 Task: Add the action, sort the to do list by start date in descending order.
Action: Mouse pressed left at (666, 198)
Screenshot: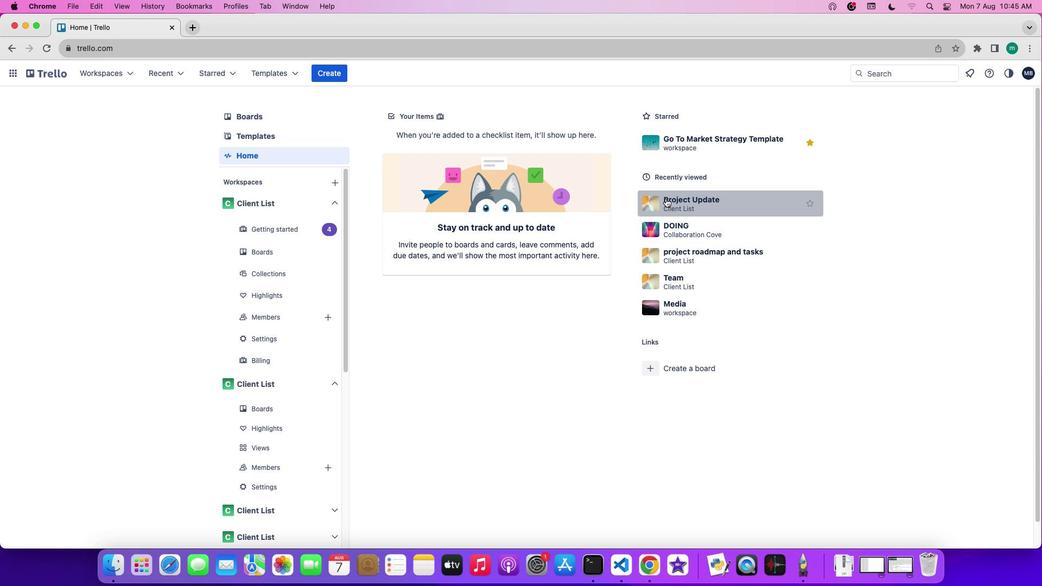 
Action: Mouse moved to (284, 160)
Screenshot: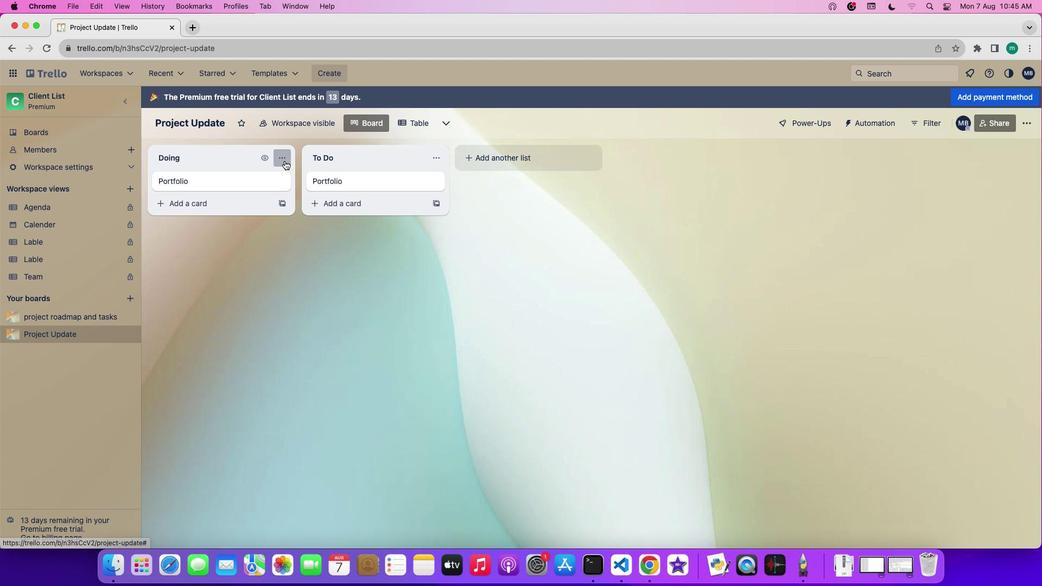 
Action: Mouse pressed left at (284, 160)
Screenshot: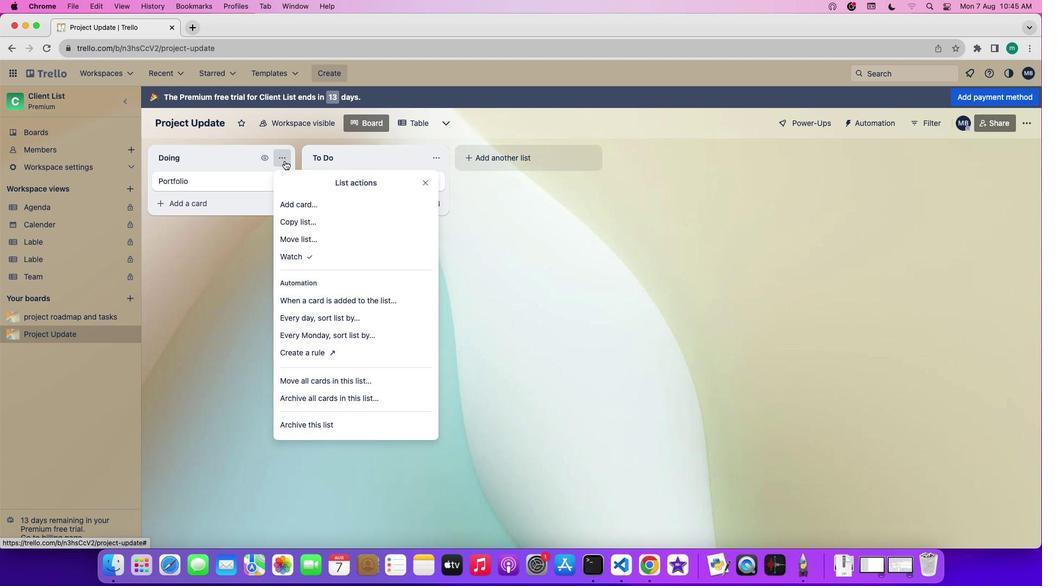 
Action: Mouse moved to (312, 319)
Screenshot: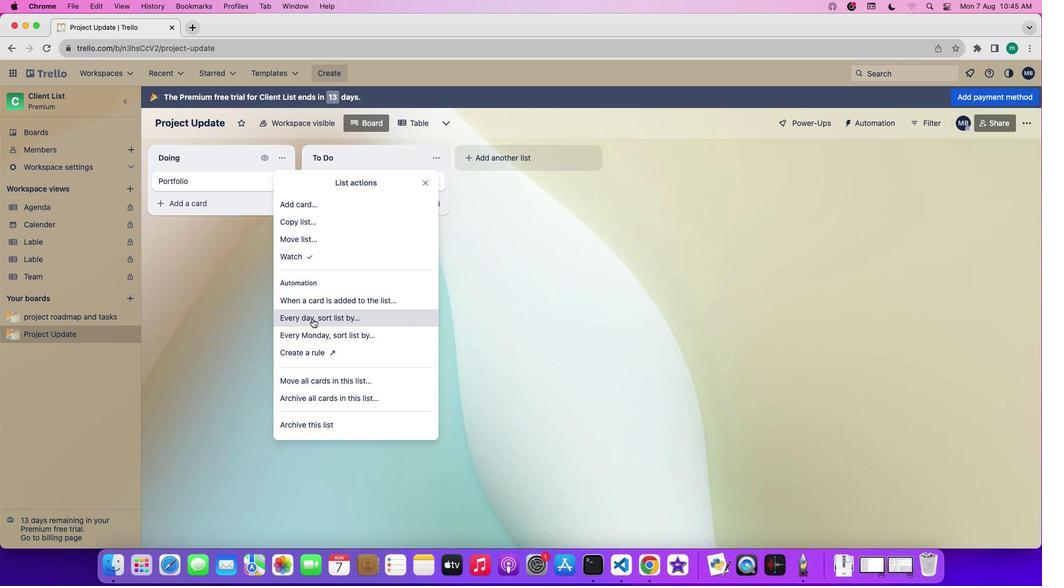 
Action: Mouse pressed left at (312, 319)
Screenshot: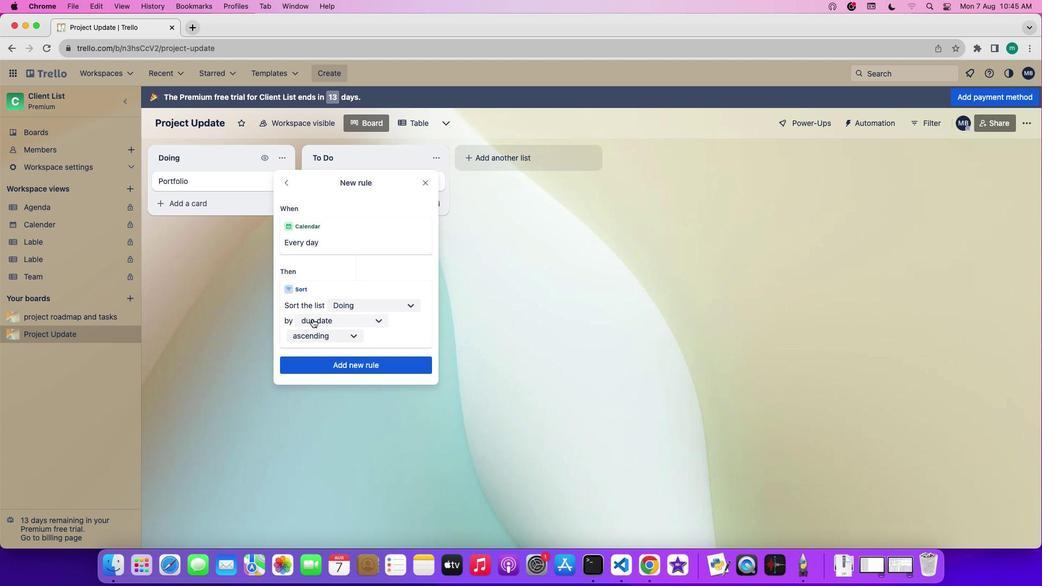 
Action: Mouse moved to (372, 306)
Screenshot: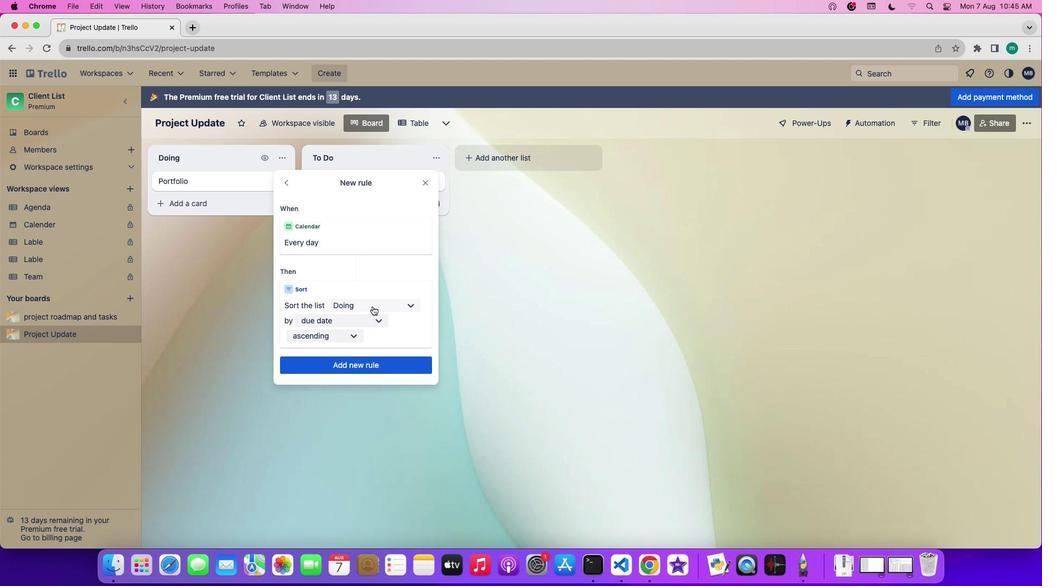 
Action: Mouse pressed left at (372, 306)
Screenshot: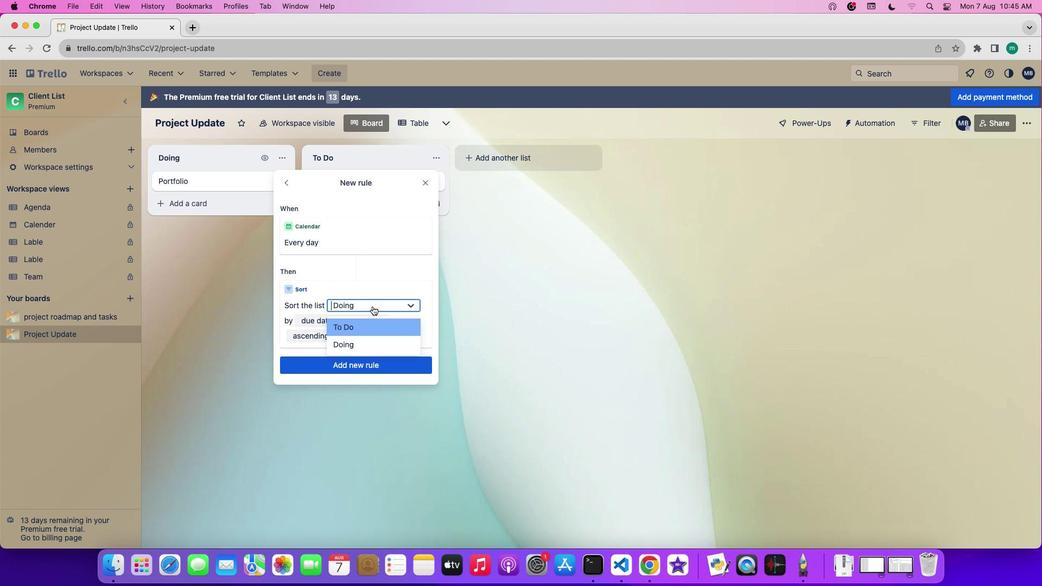 
Action: Mouse moved to (365, 331)
Screenshot: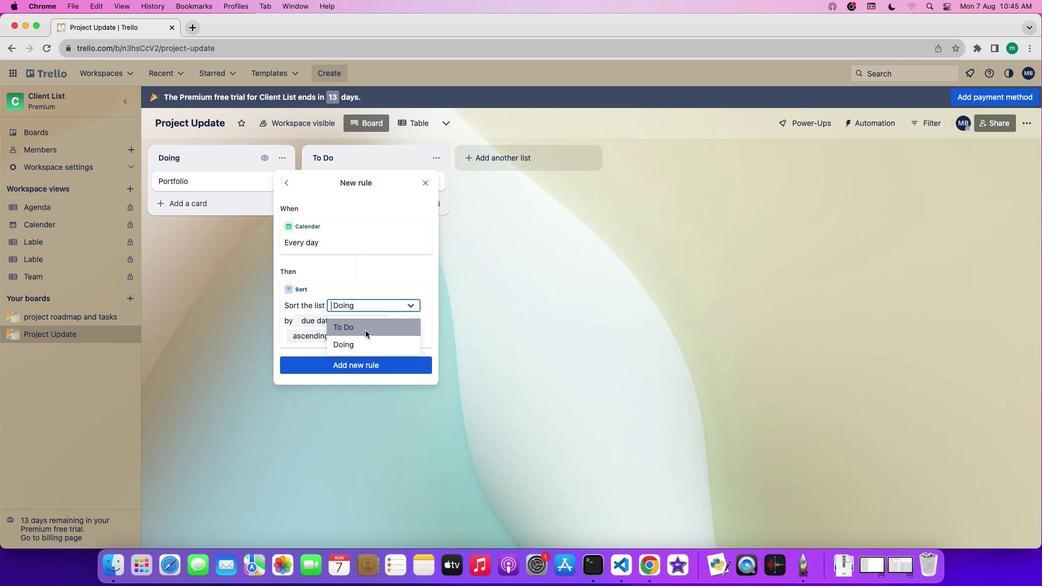 
Action: Mouse pressed left at (365, 331)
Screenshot: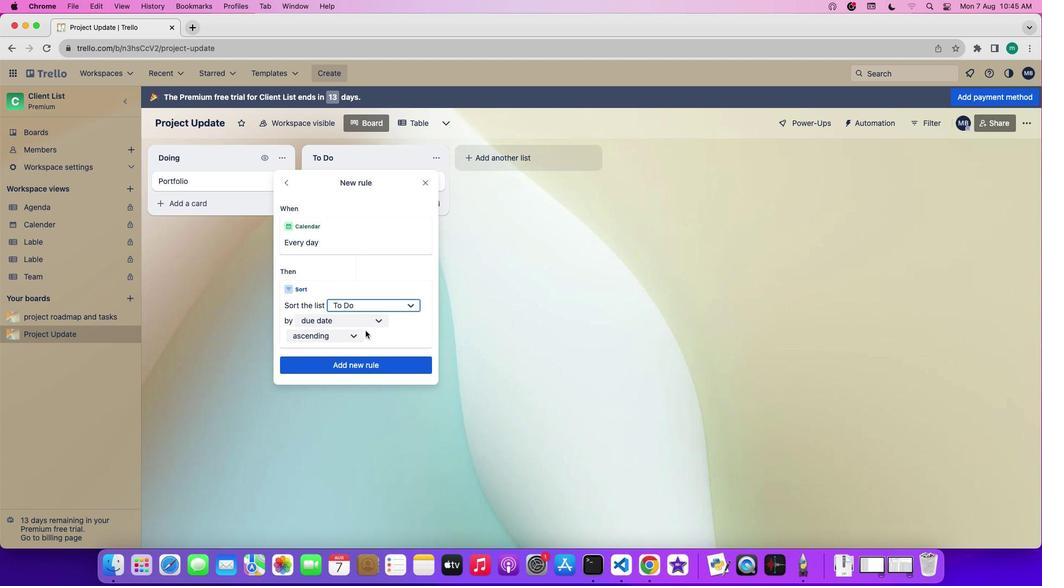 
Action: Mouse moved to (361, 320)
Screenshot: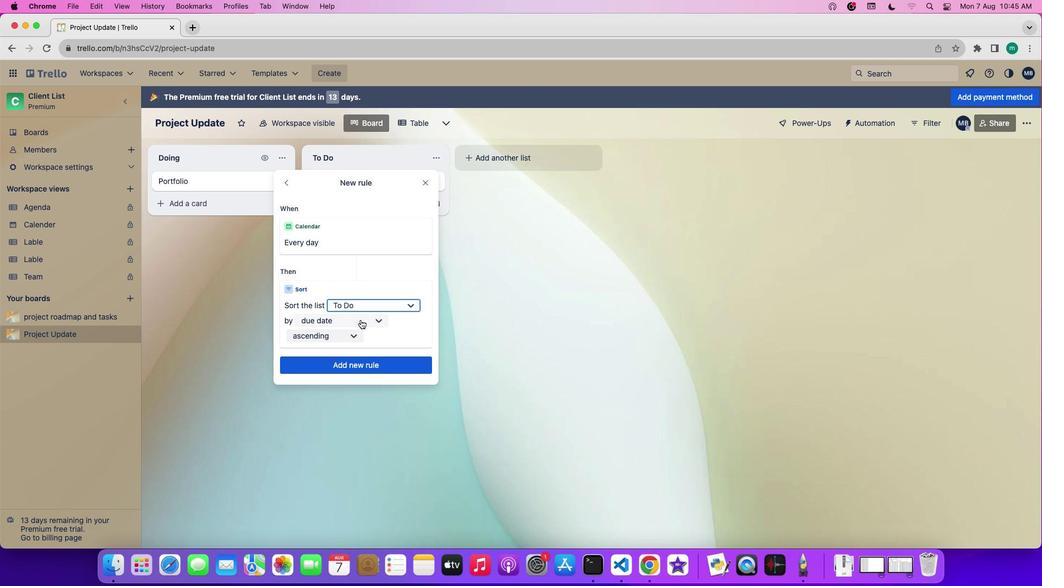 
Action: Mouse pressed left at (361, 320)
Screenshot: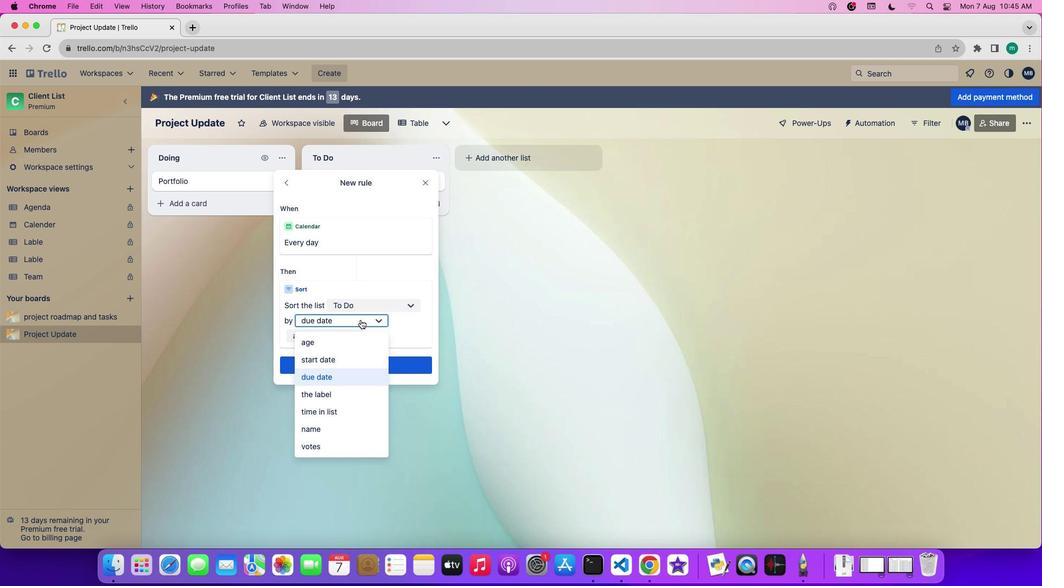 
Action: Mouse moved to (347, 355)
Screenshot: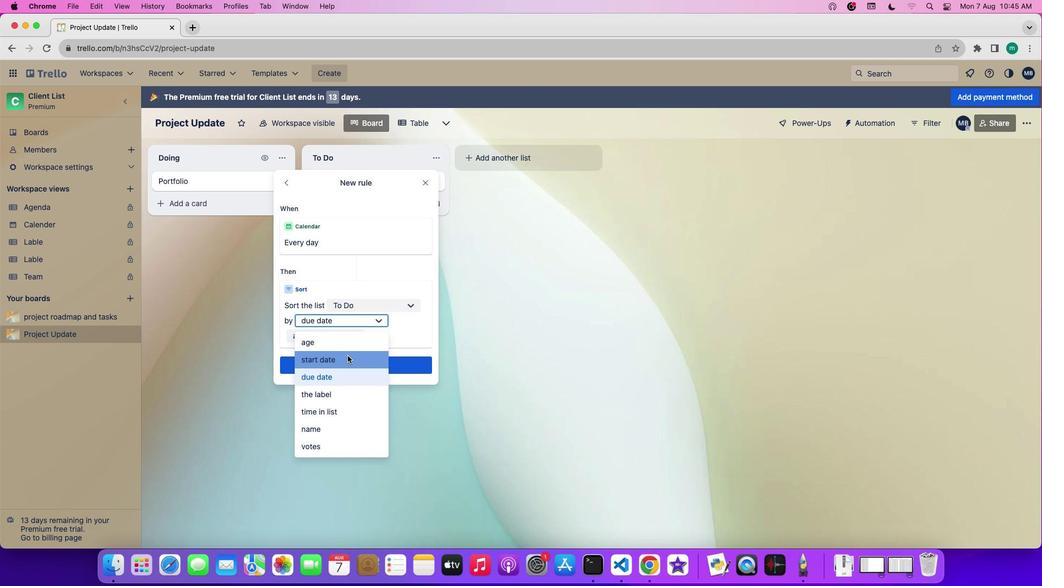 
Action: Mouse pressed left at (347, 355)
Screenshot: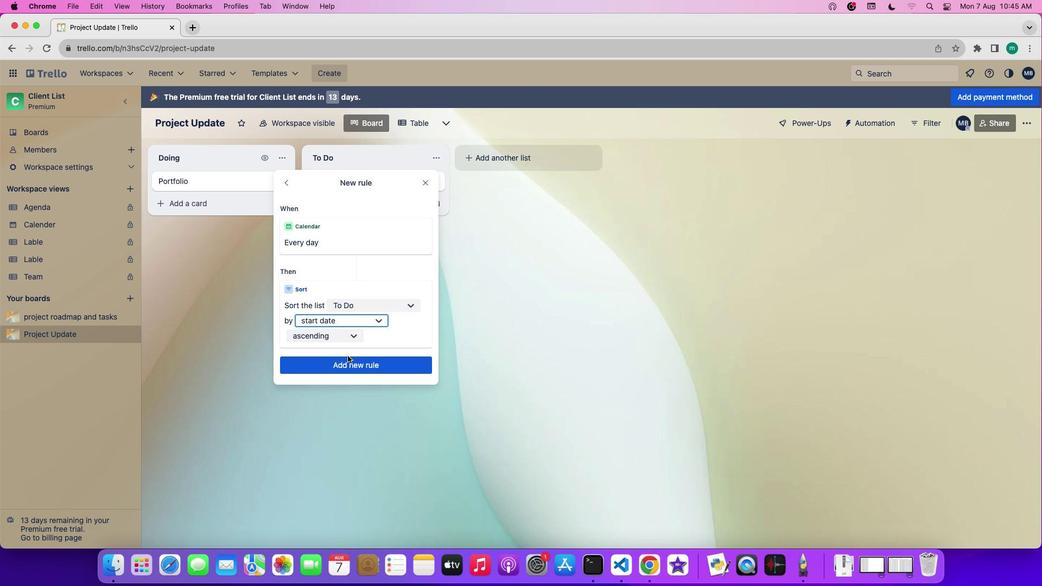 
Action: Mouse moved to (337, 337)
Screenshot: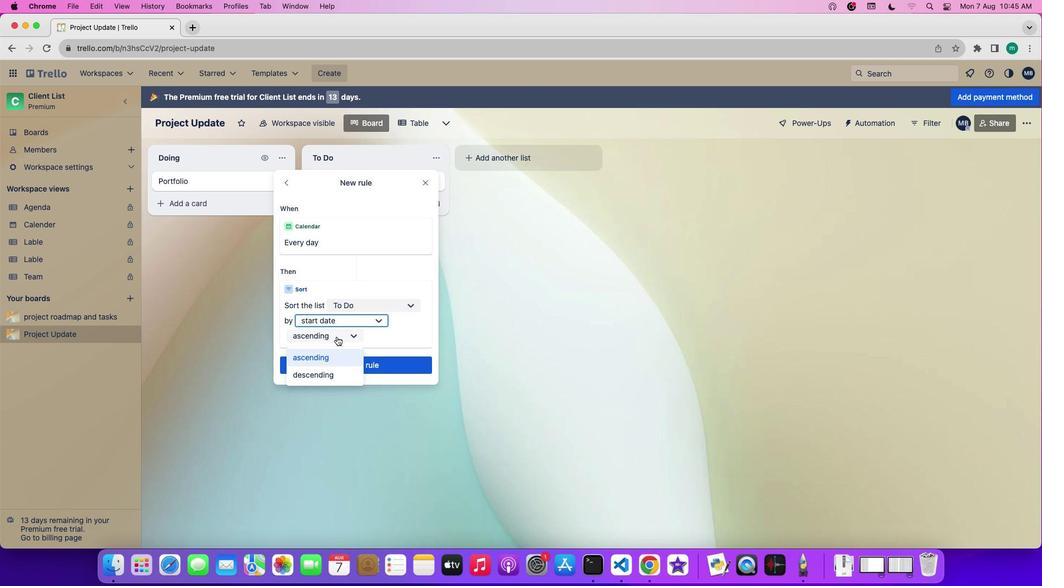 
Action: Mouse pressed left at (337, 337)
Screenshot: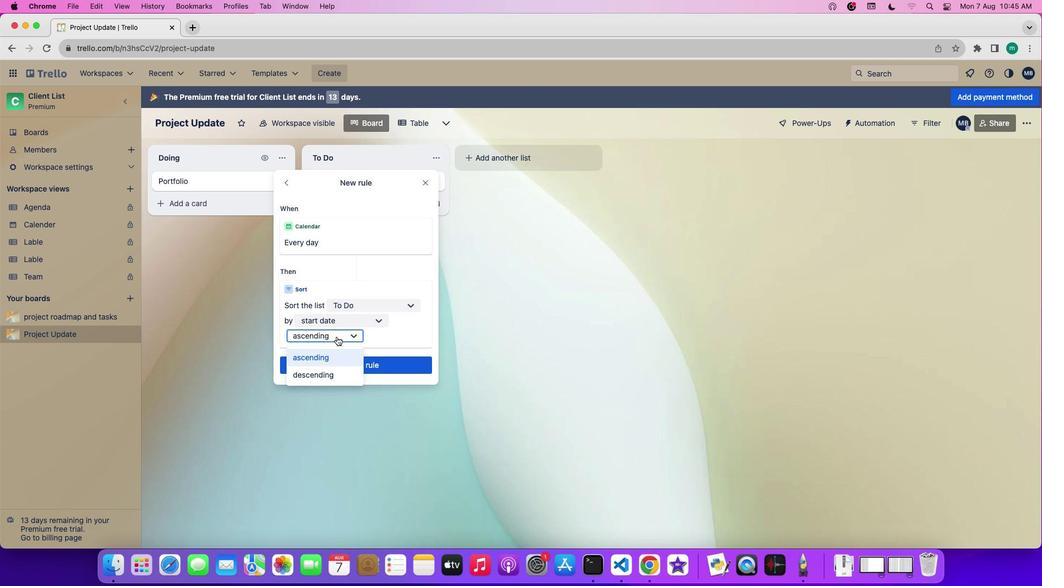 
Action: Mouse moved to (331, 371)
Screenshot: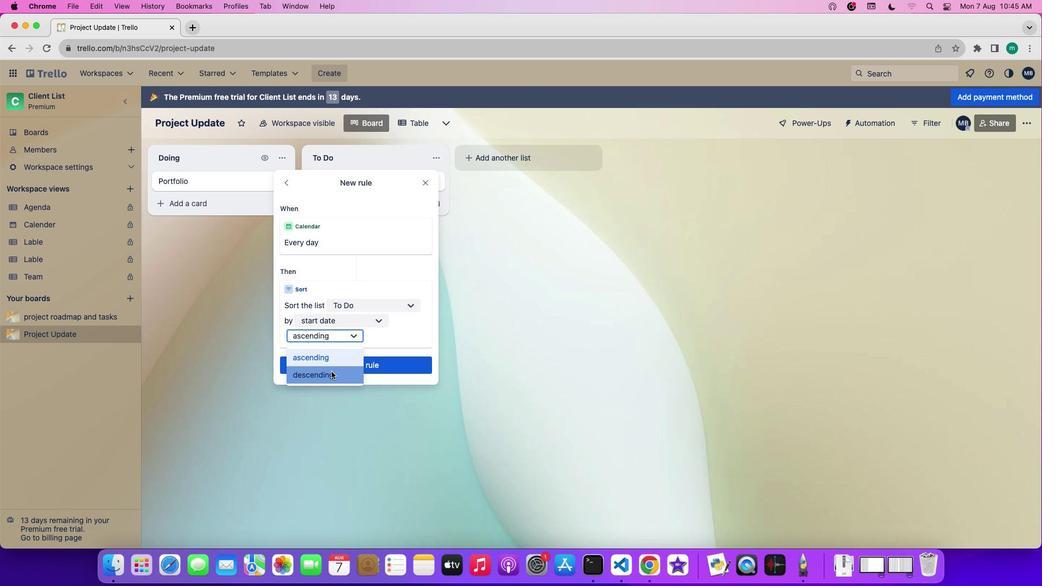 
Action: Mouse pressed left at (331, 371)
Screenshot: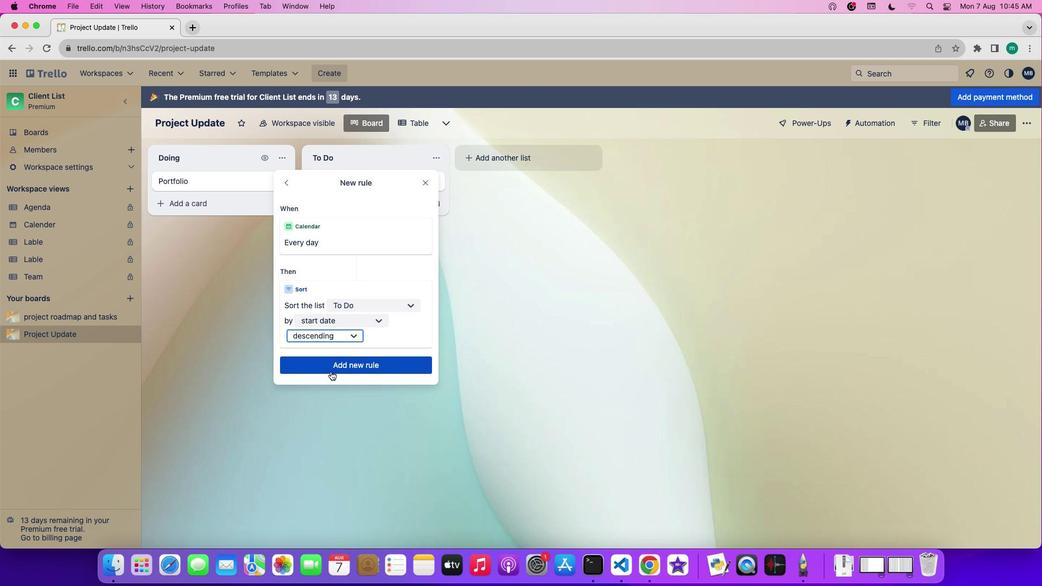 
Action: Mouse moved to (331, 371)
Screenshot: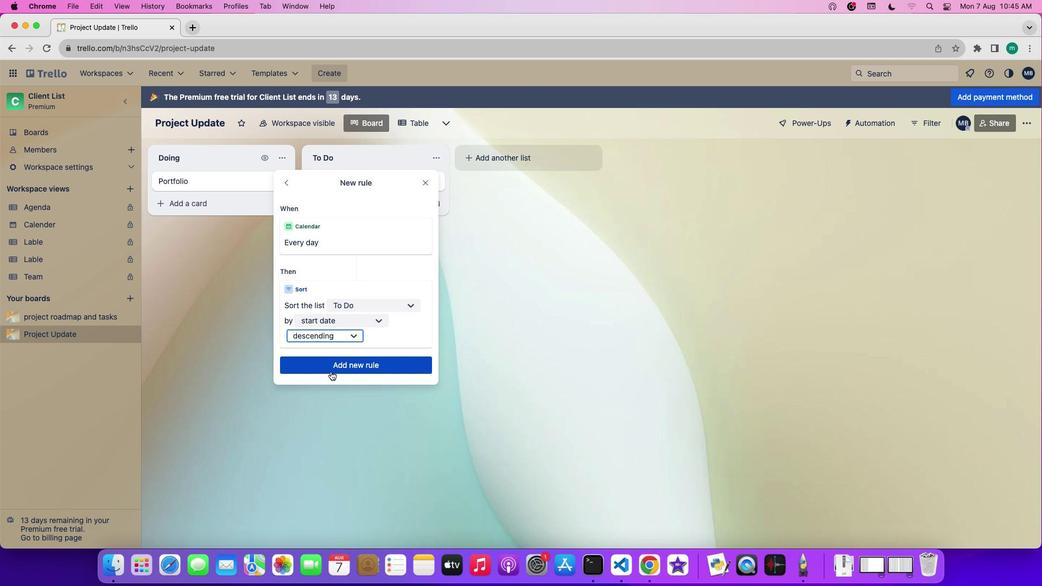 
